 Task: Add to scrum project ZephyrTech a team member softage.4@softage.net.
Action: Mouse moved to (284, 168)
Screenshot: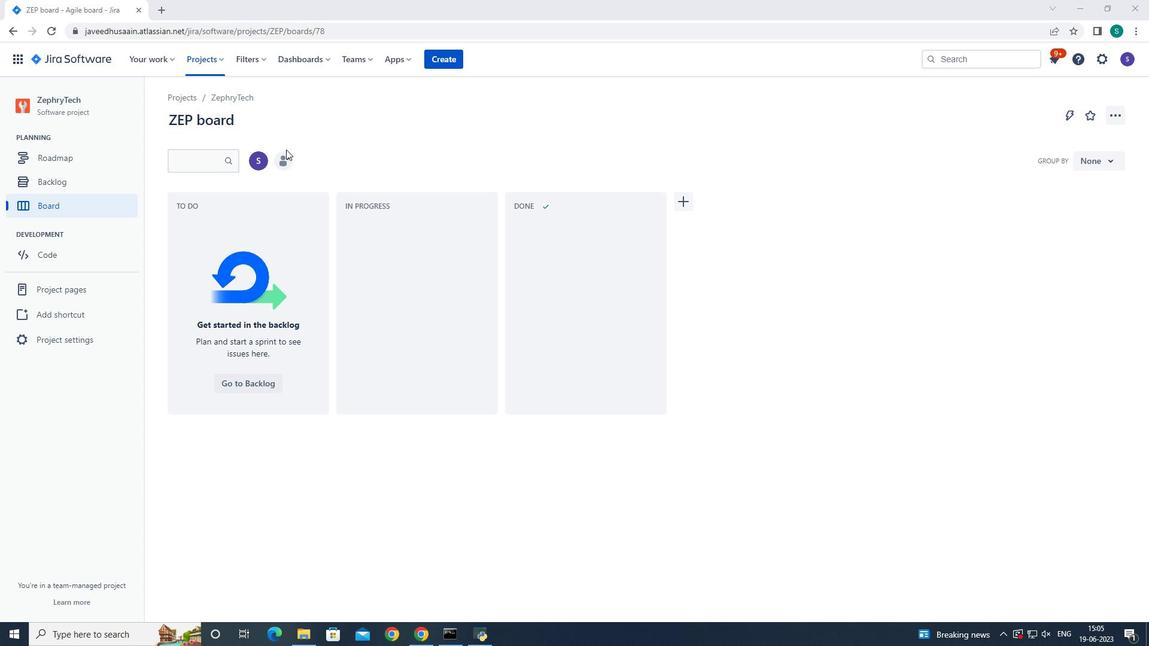 
Action: Mouse pressed left at (284, 168)
Screenshot: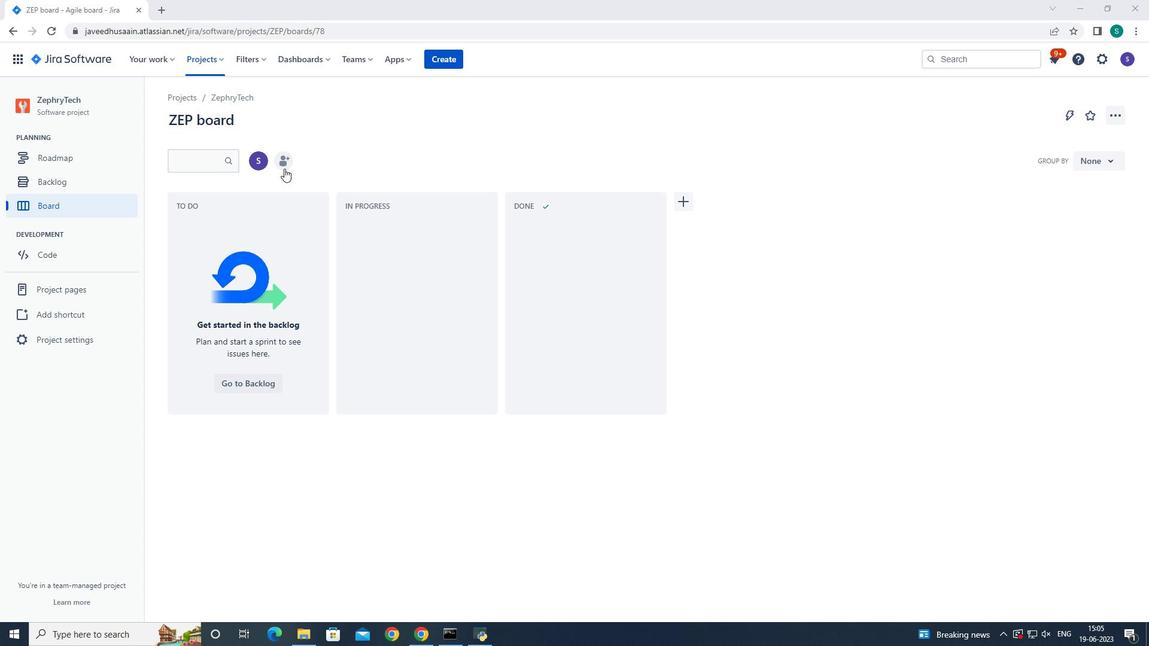 
Action: Mouse moved to (520, 157)
Screenshot: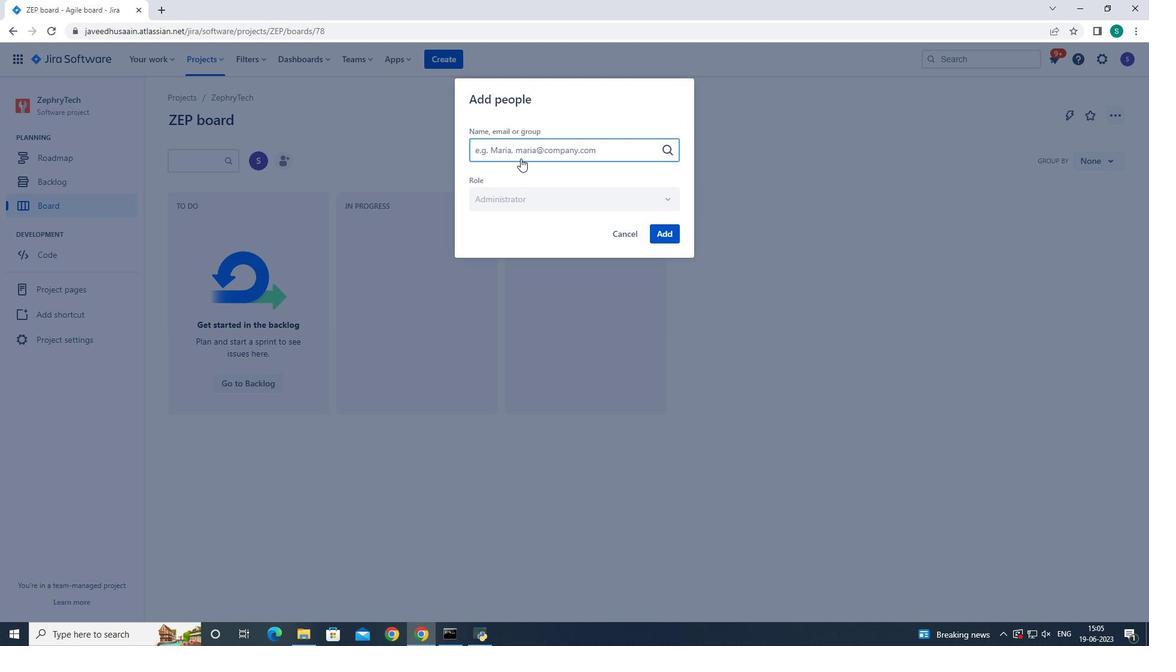 
Action: Key pressed softage.4<Key.shift>@softage.net
Screenshot: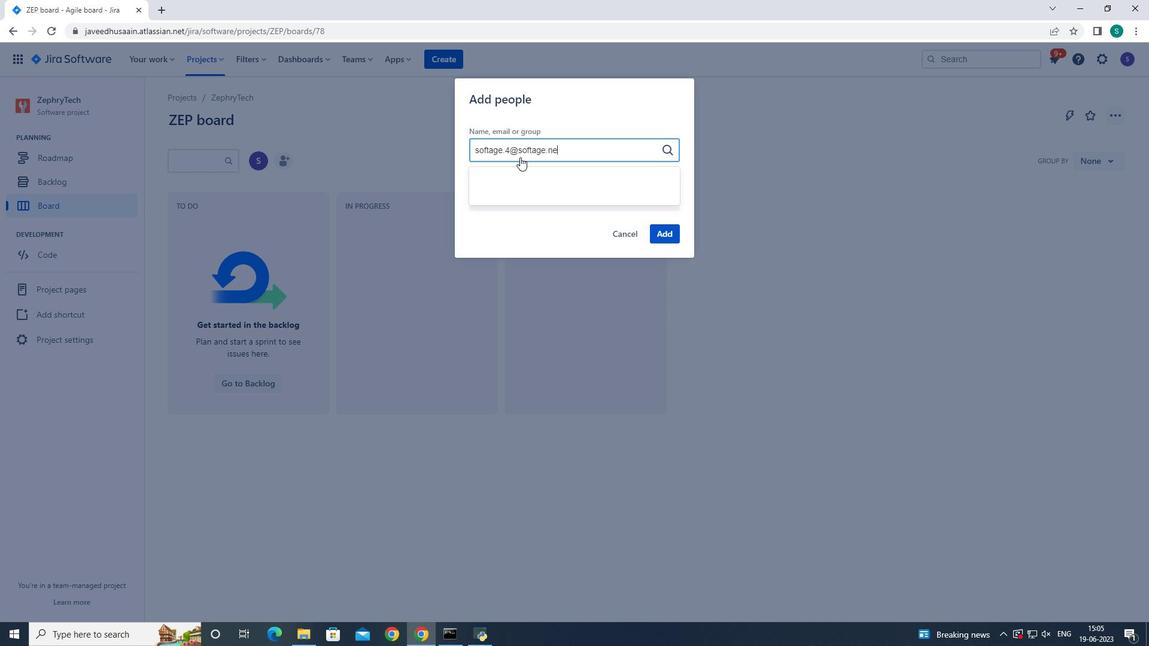 
Action: Mouse moved to (516, 181)
Screenshot: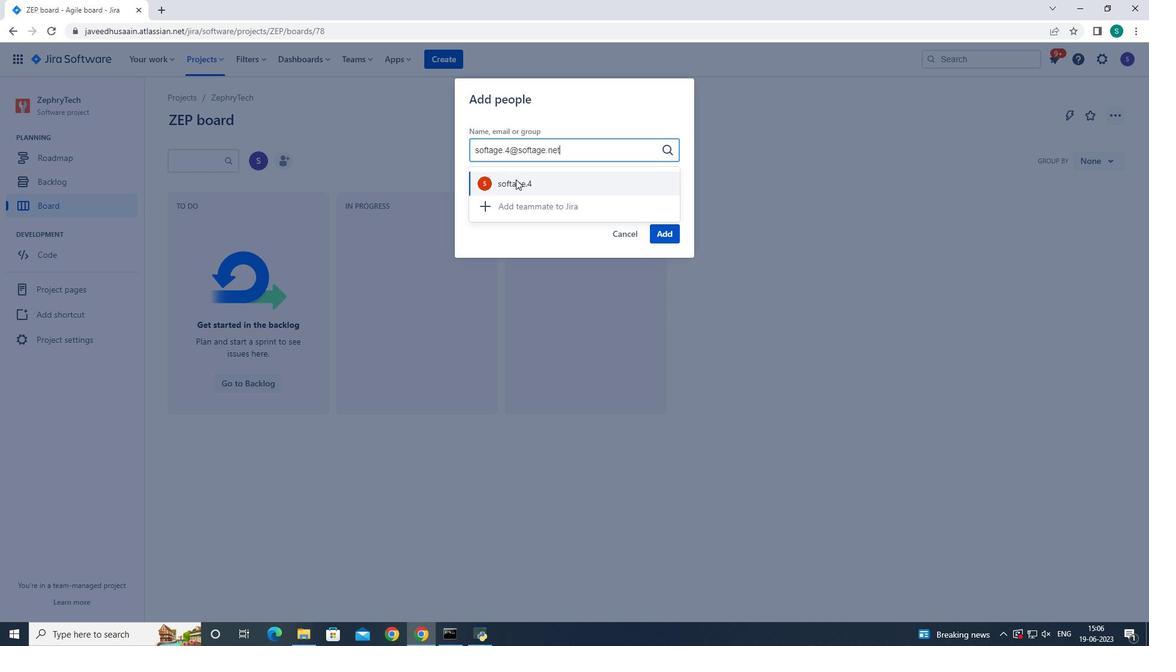 
Action: Mouse pressed left at (516, 181)
Screenshot: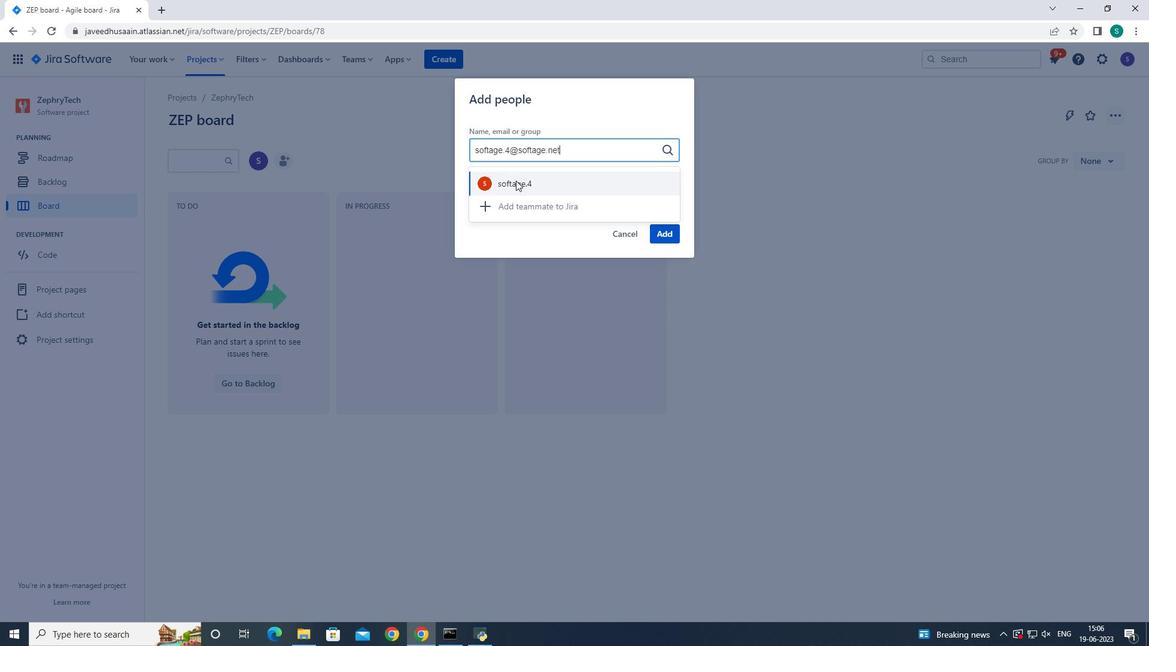 
Action: Mouse moved to (671, 239)
Screenshot: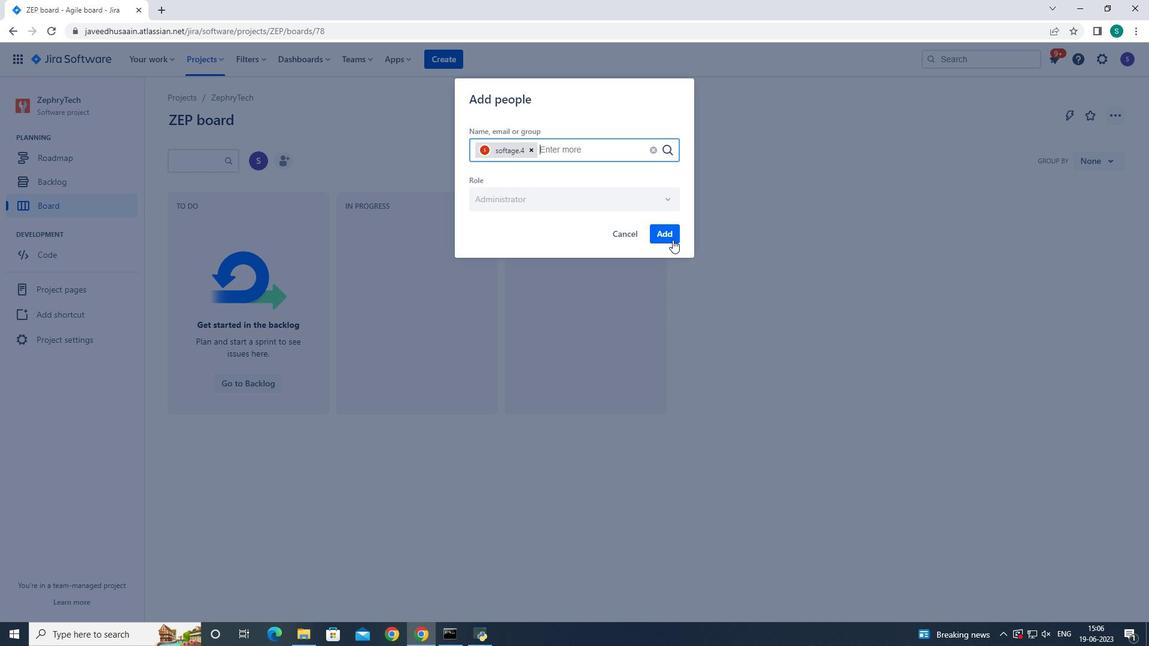 
Action: Mouse pressed left at (671, 239)
Screenshot: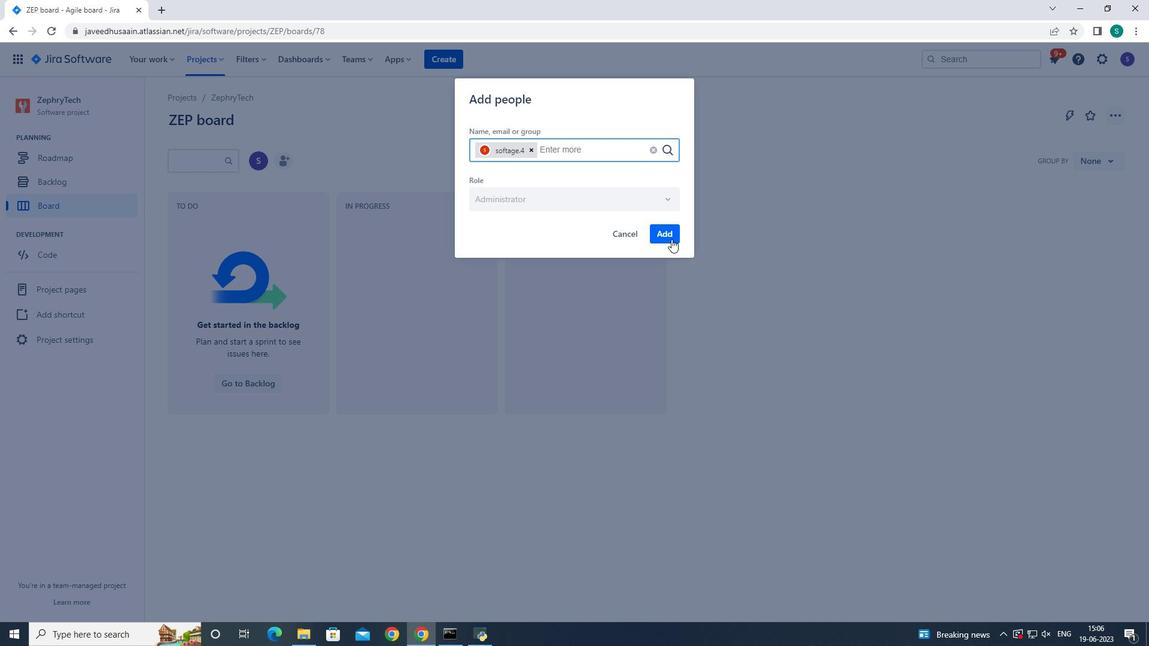 
